 Task: Add filter "In the last 30 days" in the request date.
Action: Mouse pressed left at (93, 92)
Screenshot: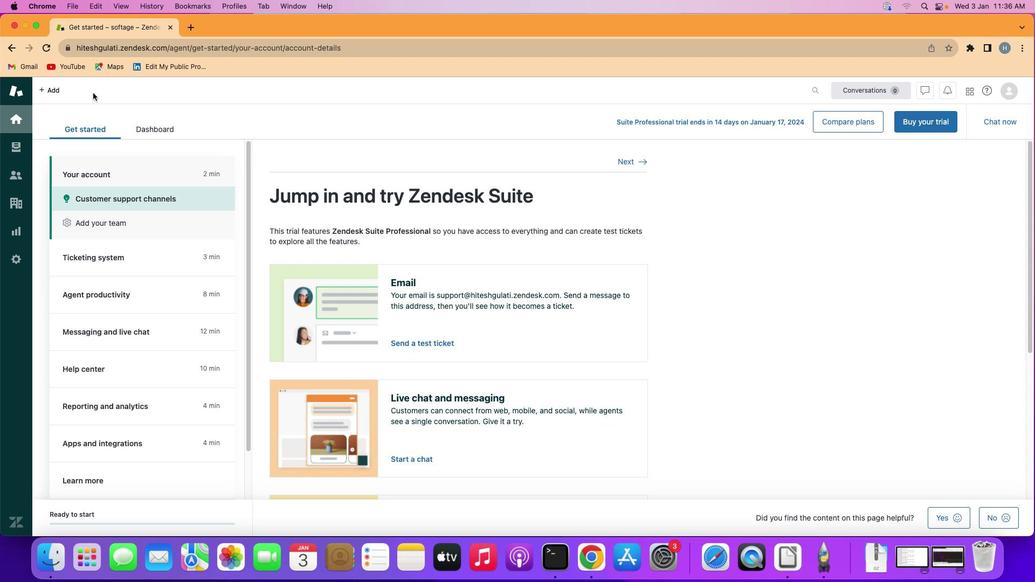 
Action: Mouse moved to (11, 142)
Screenshot: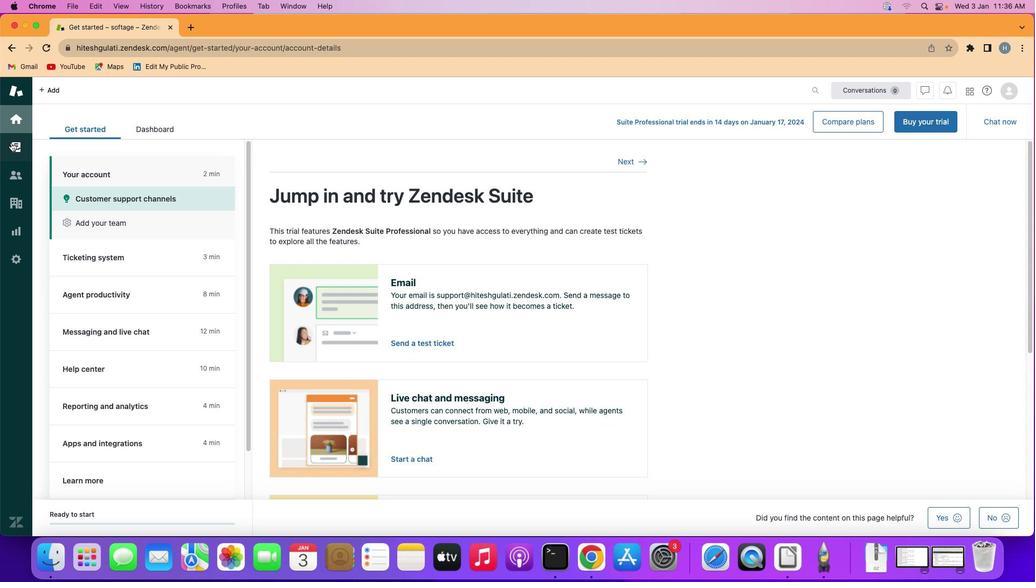 
Action: Mouse pressed left at (11, 142)
Screenshot: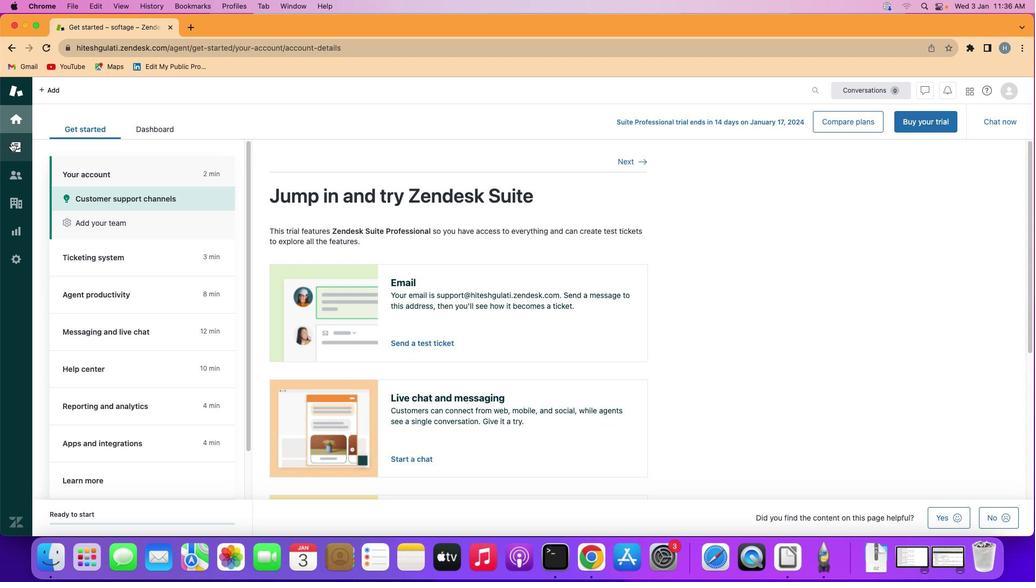 
Action: Mouse moved to (97, 257)
Screenshot: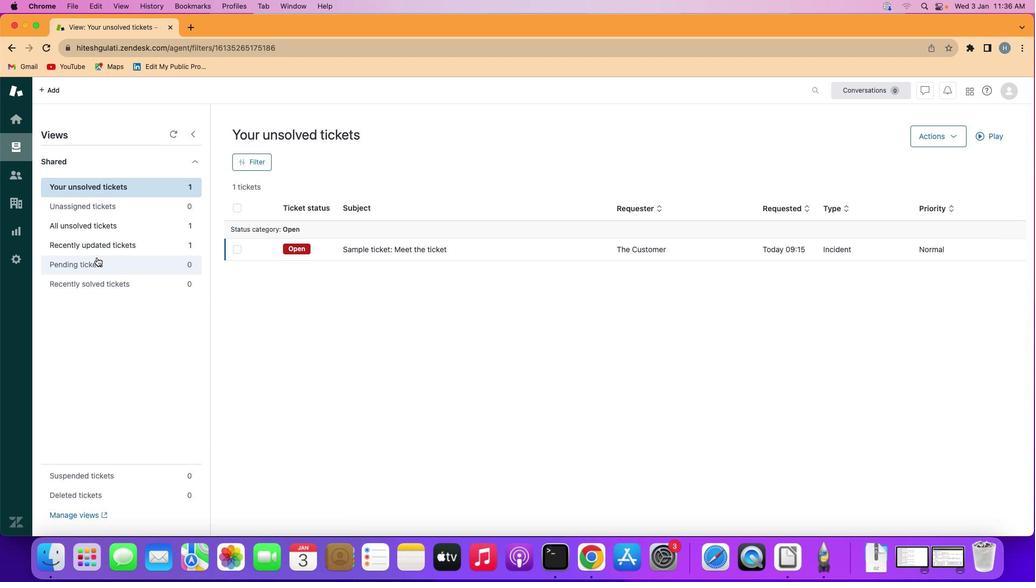 
Action: Mouse pressed left at (97, 257)
Screenshot: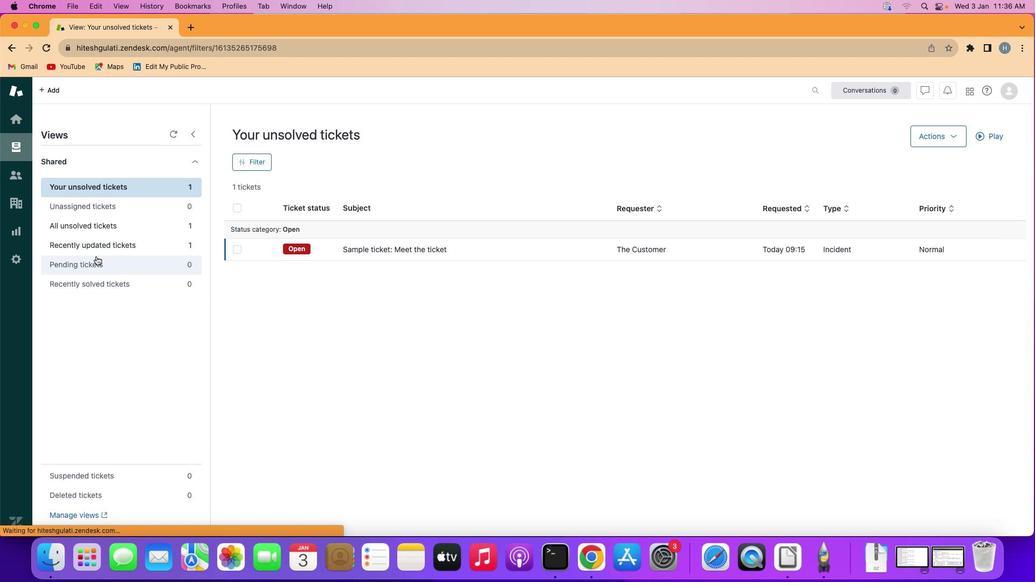 
Action: Mouse moved to (250, 162)
Screenshot: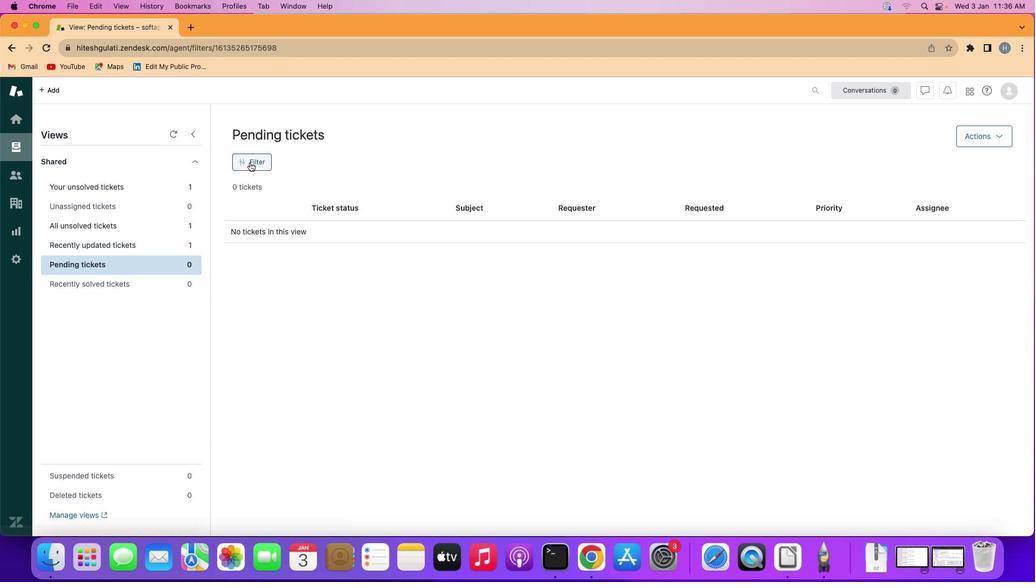 
Action: Mouse pressed left at (250, 162)
Screenshot: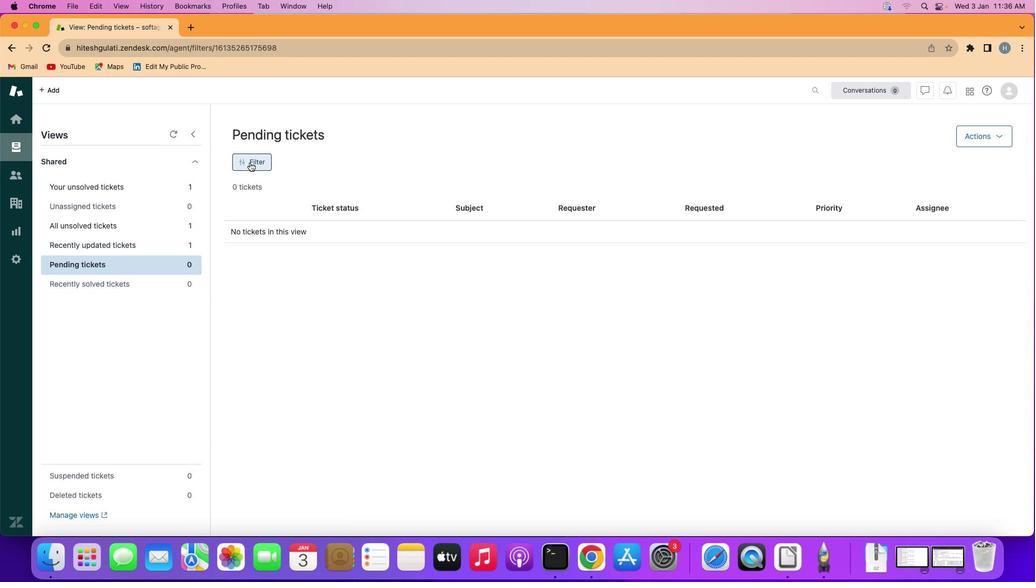 
Action: Mouse moved to (868, 303)
Screenshot: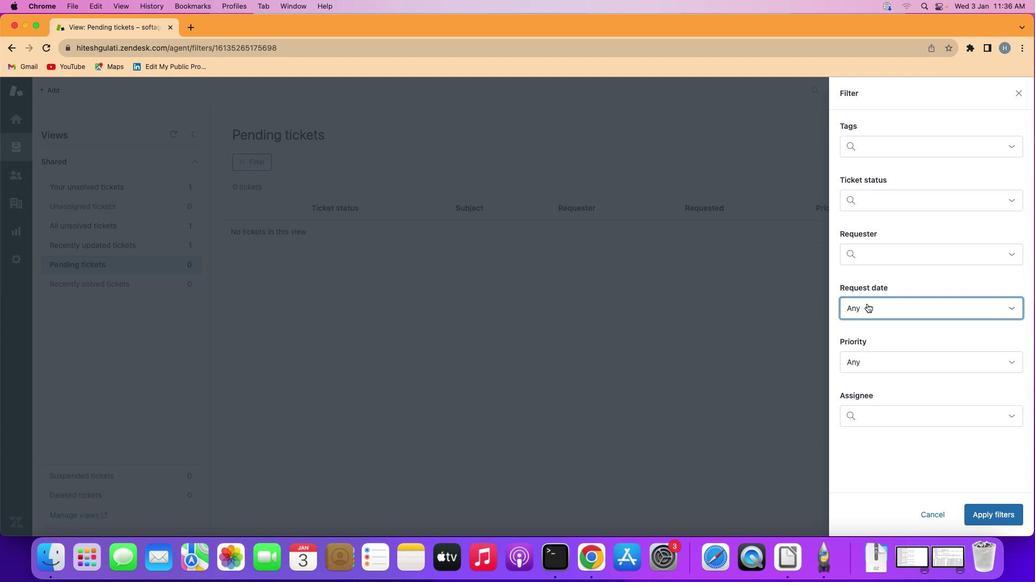 
Action: Mouse pressed left at (868, 303)
Screenshot: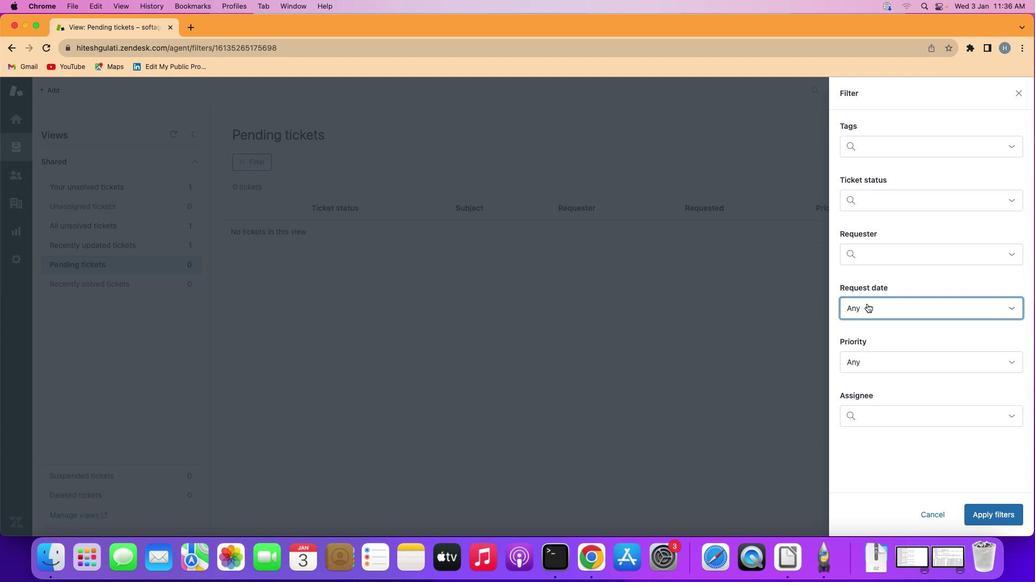 
Action: Mouse moved to (913, 397)
Screenshot: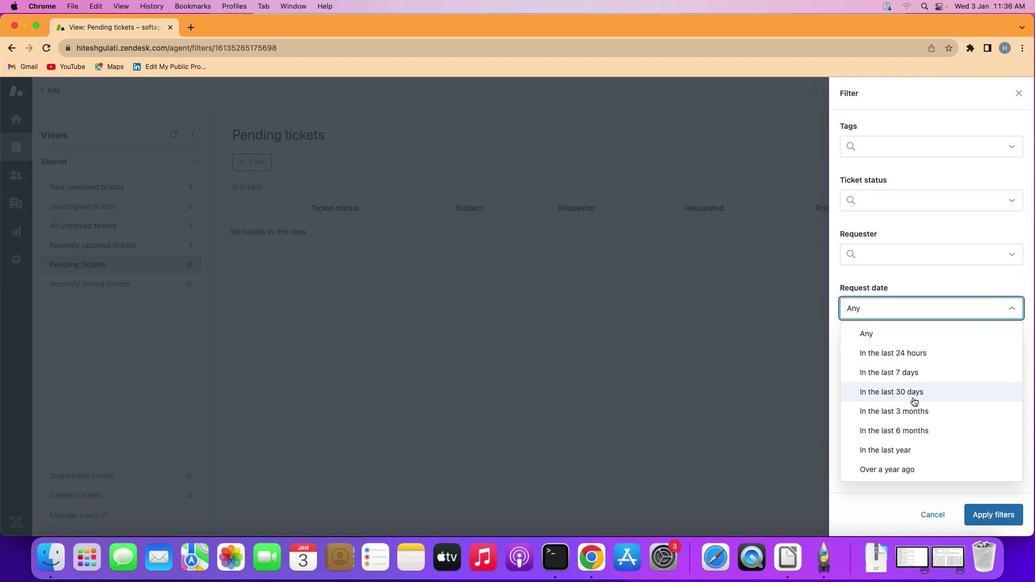 
Action: Mouse pressed left at (913, 397)
Screenshot: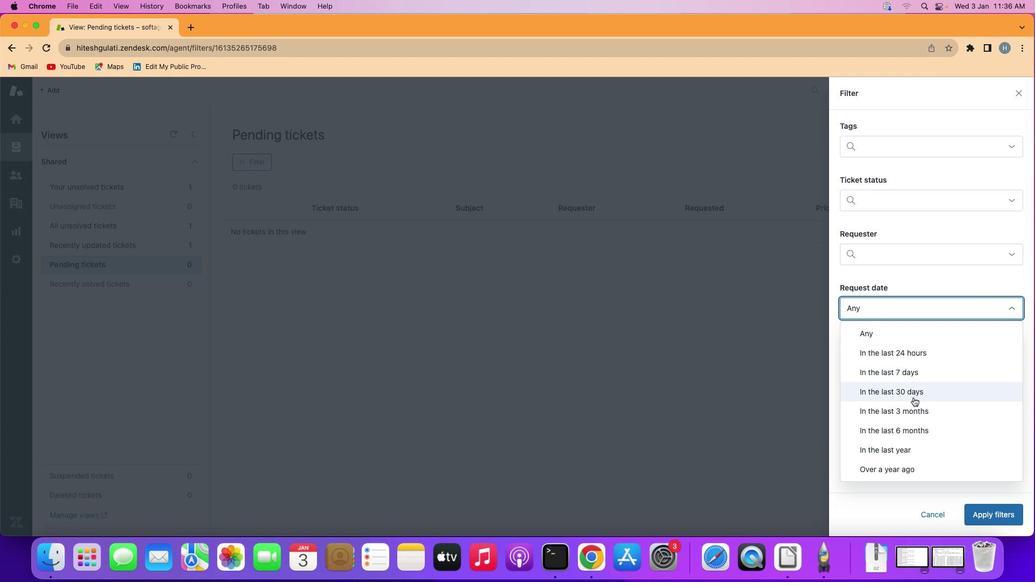 
Action: Mouse moved to (982, 513)
Screenshot: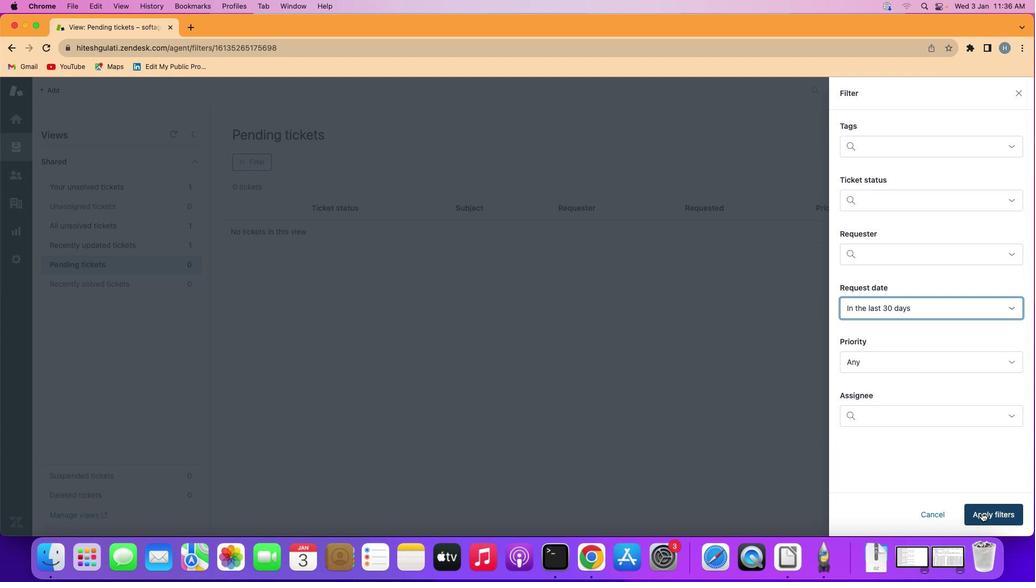 
Action: Mouse pressed left at (982, 513)
Screenshot: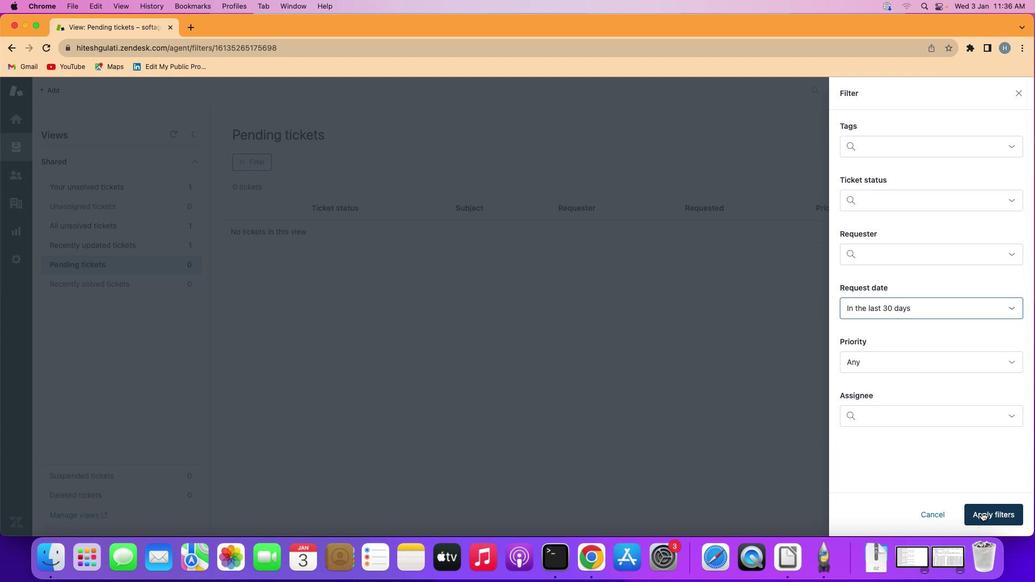
Action: Mouse moved to (332, 284)
Screenshot: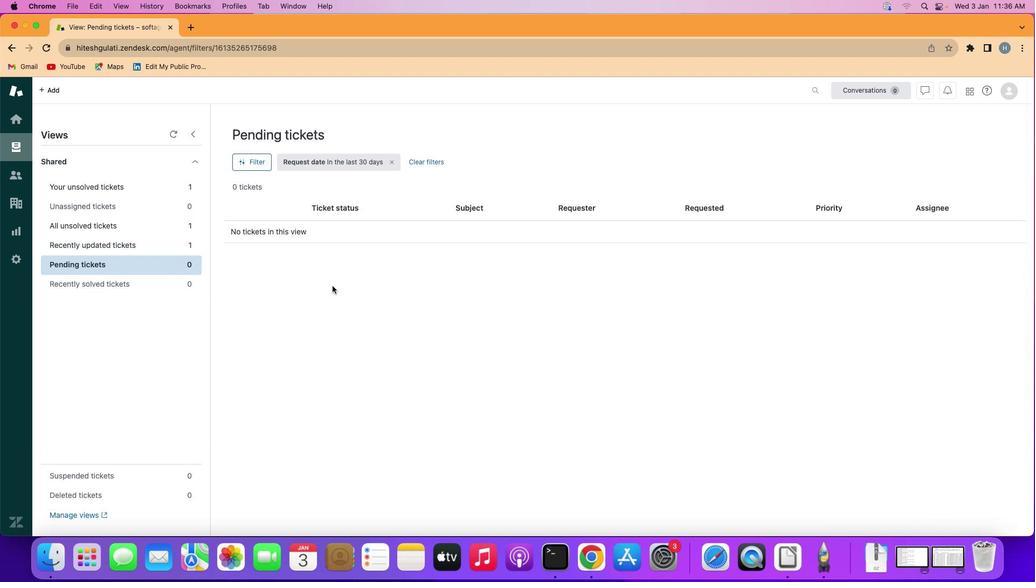 
